 Task: Create List Brand Identity Evolution in Board Sales Prospecting Platforms and Tools to Workspace Advertising Agencies. Create List Brand Identity Rollout in Board Customer Segmentation and Analysis to Workspace Advertising Agencies. Create List Brand Identity Rebranding in Board Social Media Influencer Ambassador Program Creation and Management to Workspace Advertising Agencies
Action: Mouse moved to (408, 138)
Screenshot: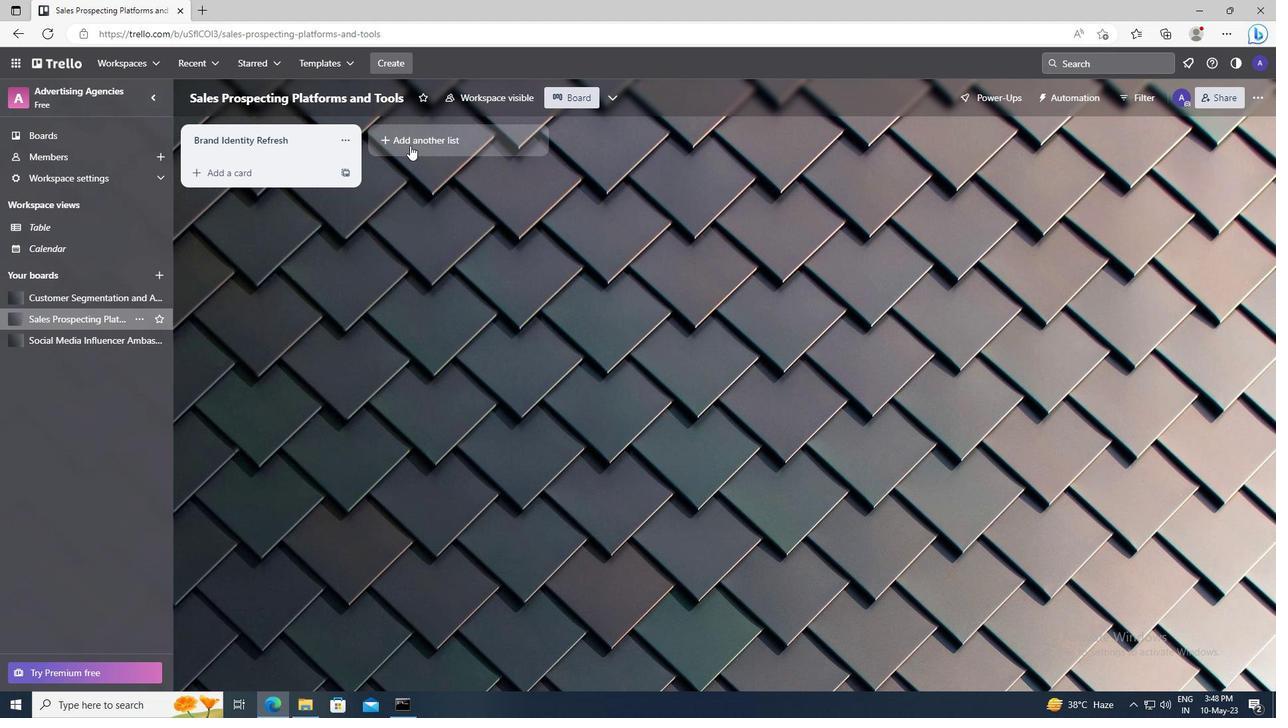 
Action: Mouse pressed left at (408, 138)
Screenshot: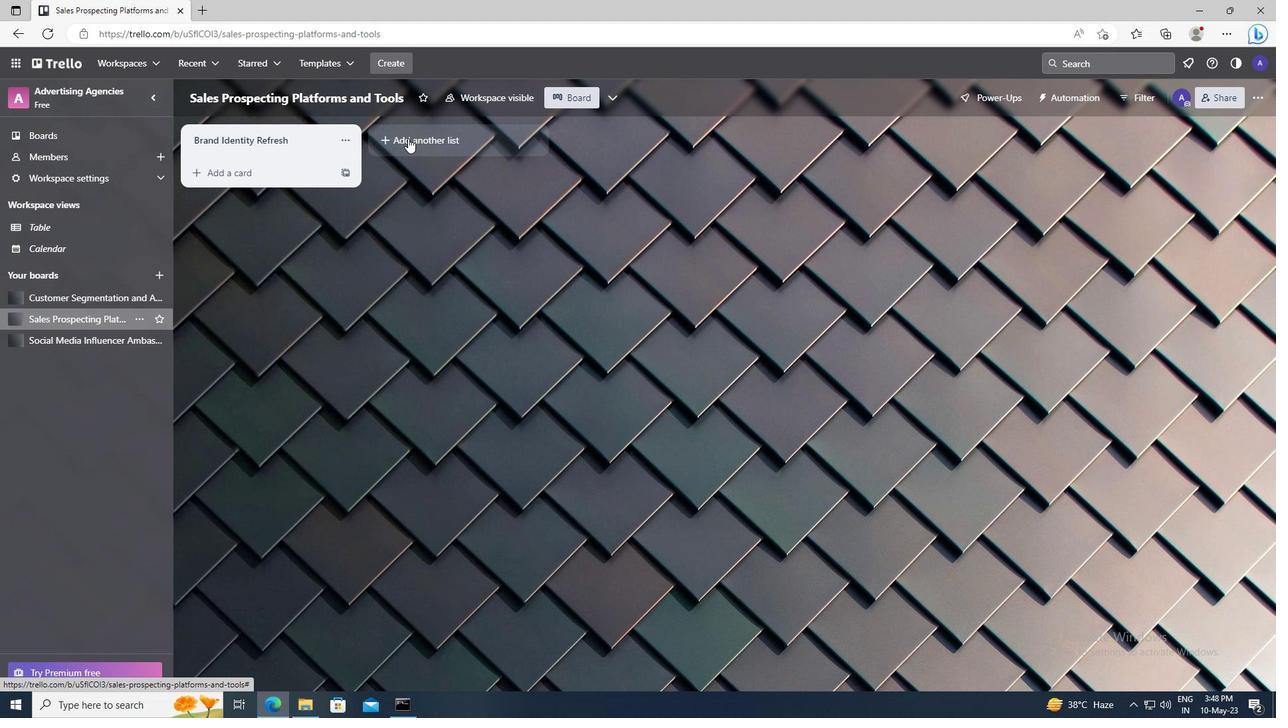 
Action: Key pressed <Key.shift>BRAND<Key.space><Key.shift><Key.shift>IDENTITY<Key.space><Key.shift>EVOLUTION
Screenshot: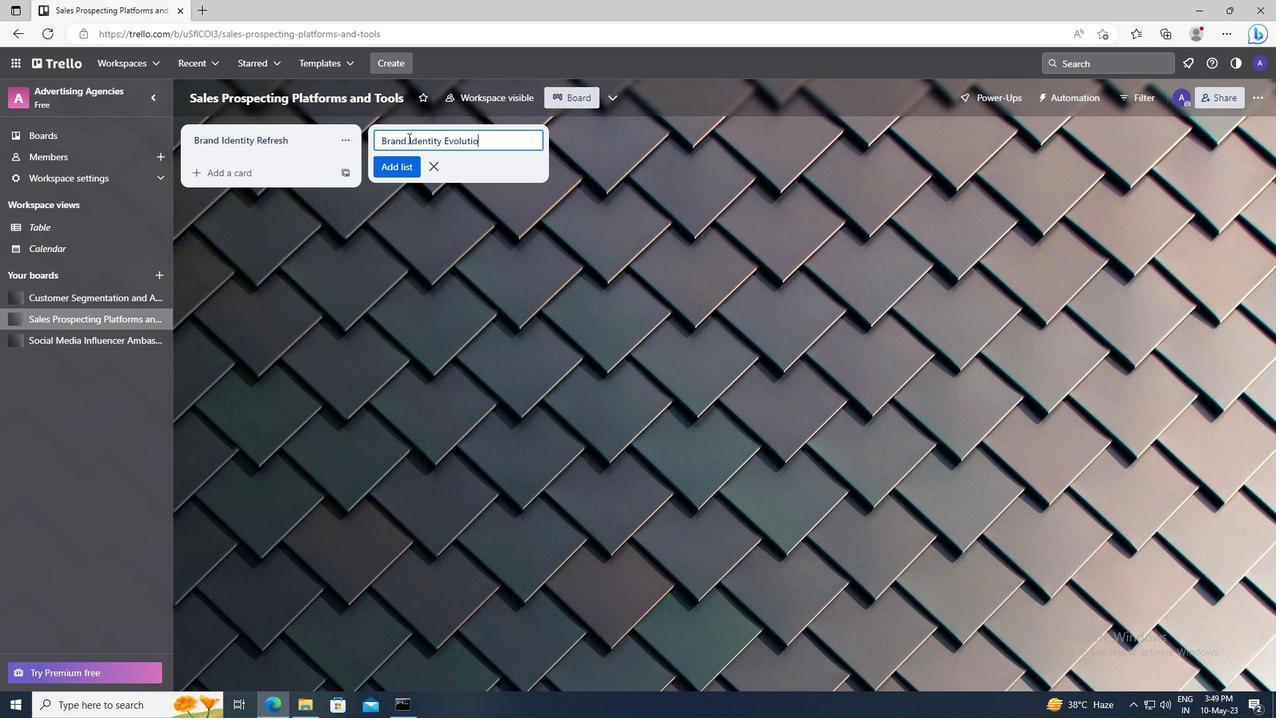 
Action: Mouse moved to (401, 168)
Screenshot: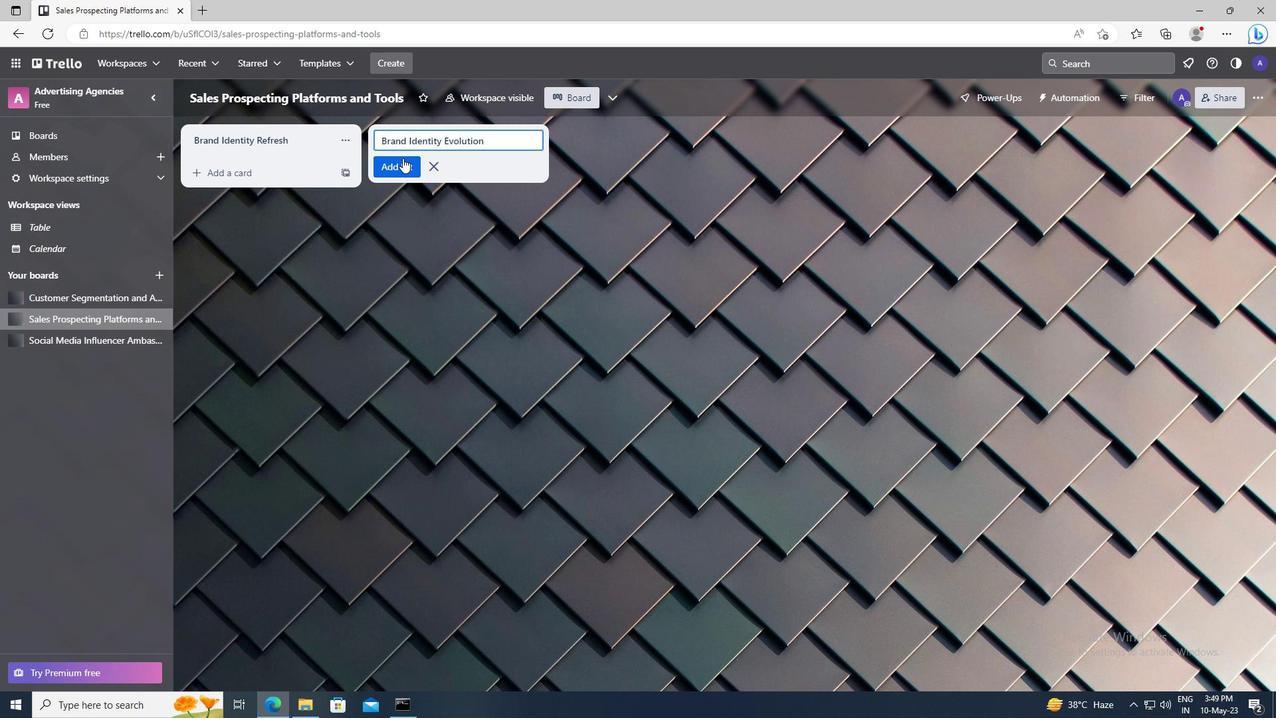 
Action: Mouse pressed left at (401, 168)
Screenshot: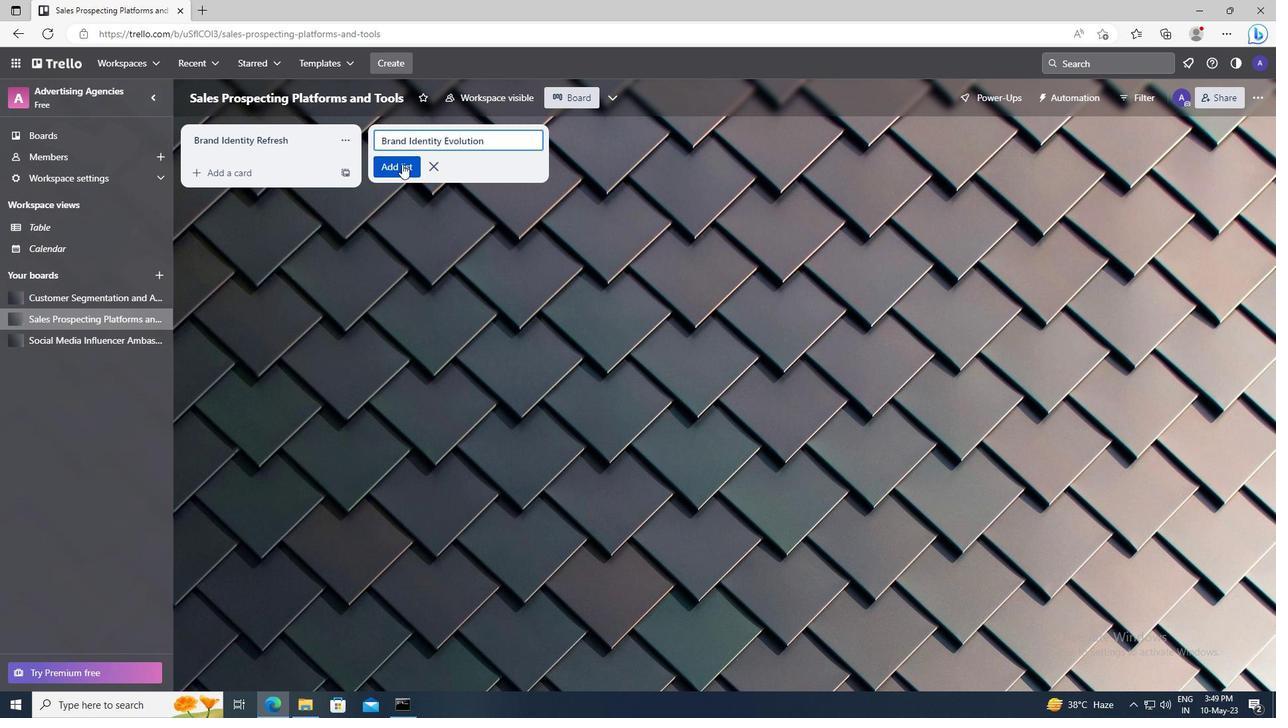 
Action: Mouse moved to (105, 295)
Screenshot: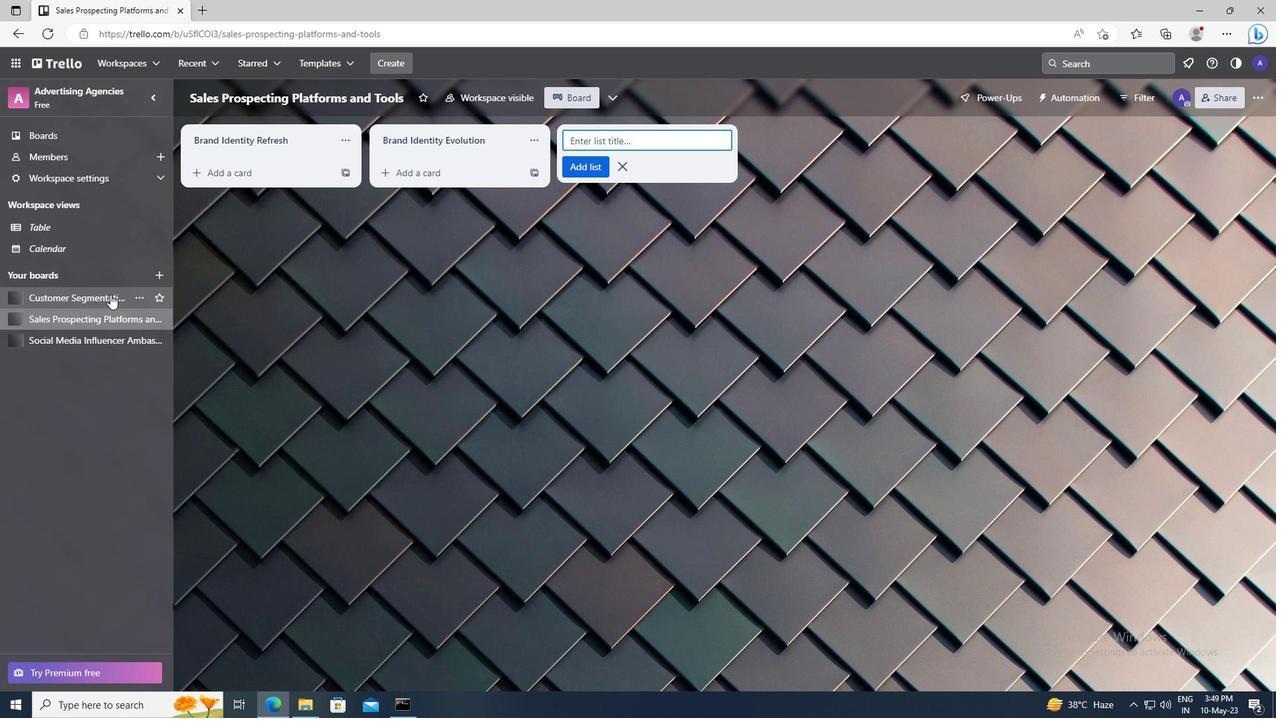 
Action: Mouse pressed left at (105, 295)
Screenshot: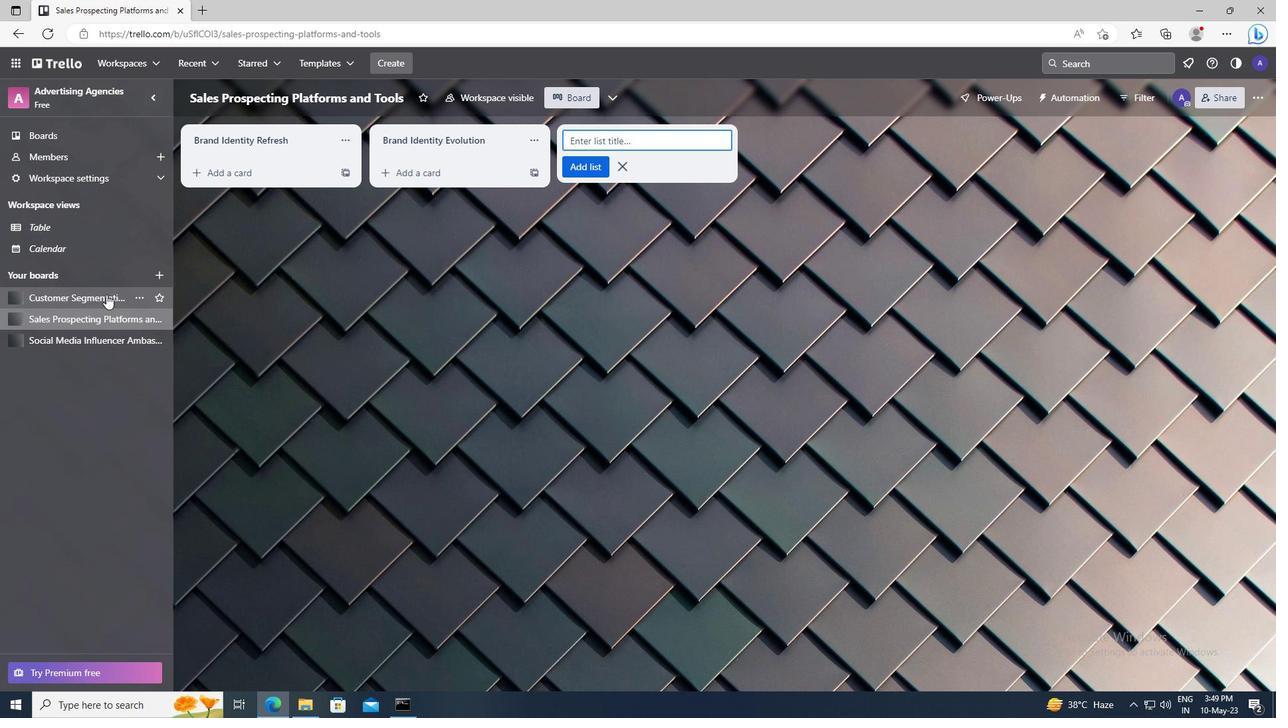 
Action: Mouse moved to (403, 142)
Screenshot: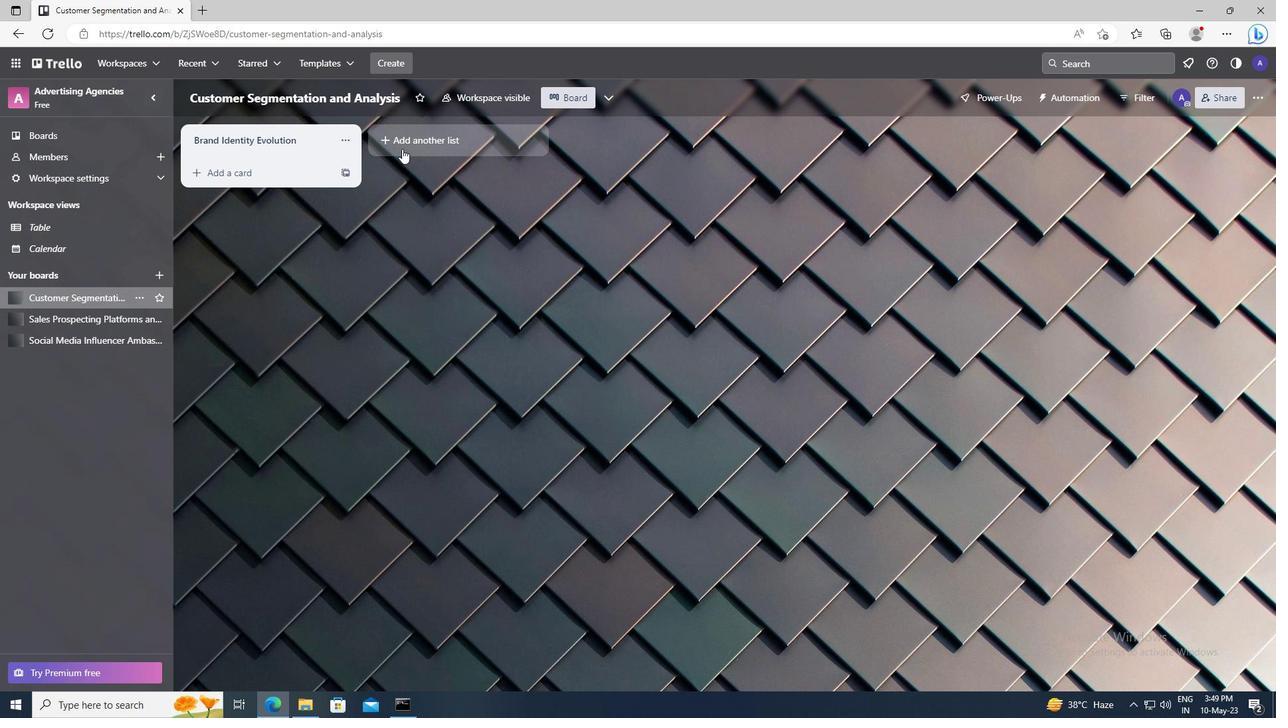 
Action: Mouse pressed left at (403, 142)
Screenshot: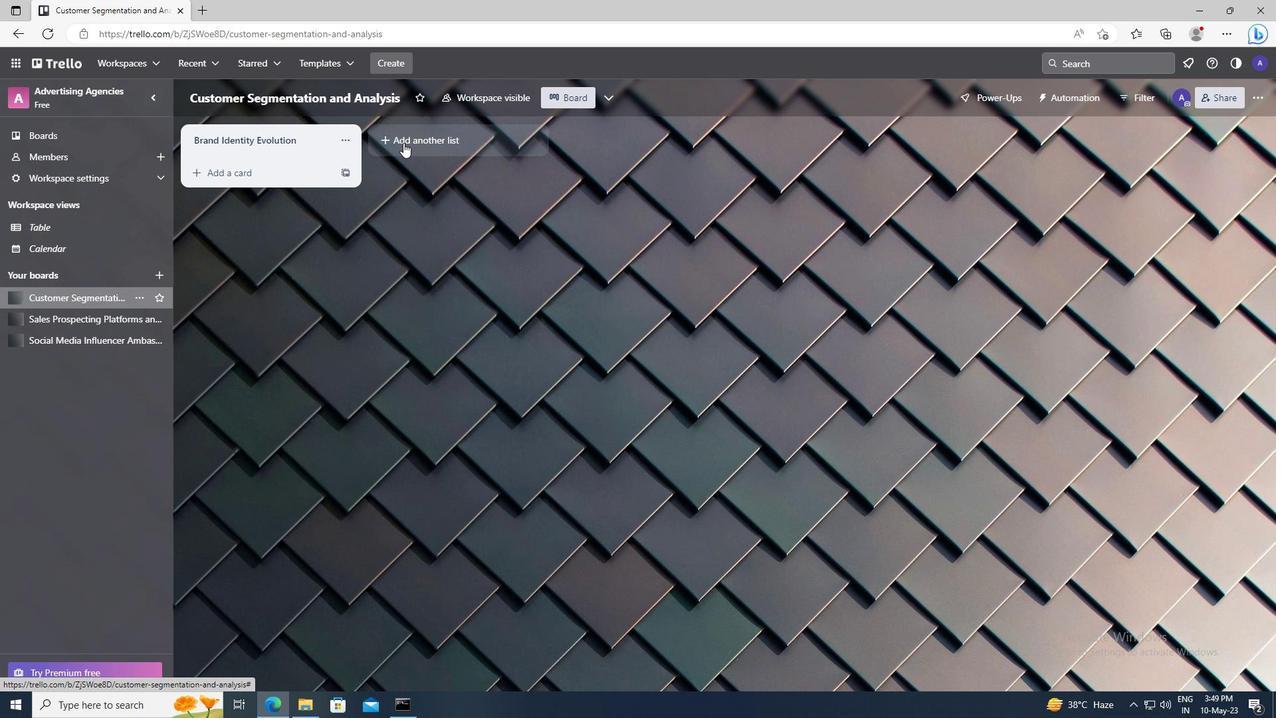 
Action: Mouse moved to (402, 142)
Screenshot: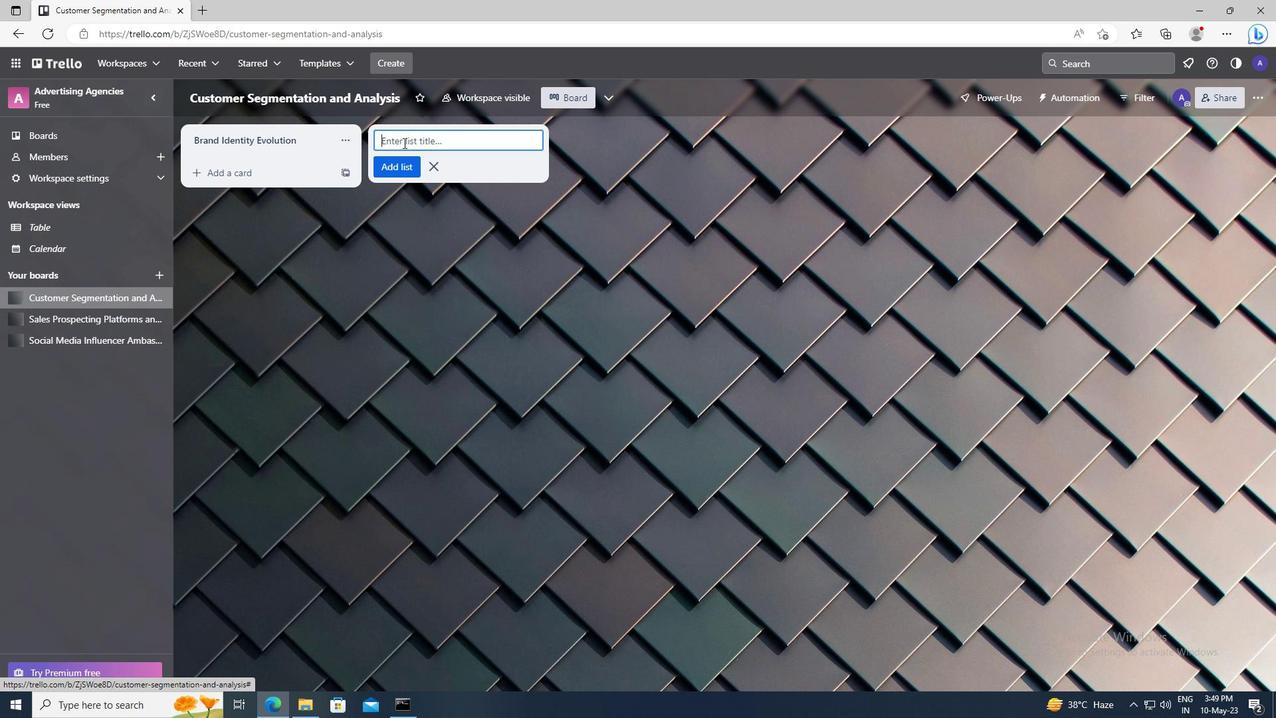 
Action: Key pressed <Key.shift>BRAND<Key.space><Key.shift>IDENTITY<Key.space><Key.shift>ROLLOUT
Screenshot: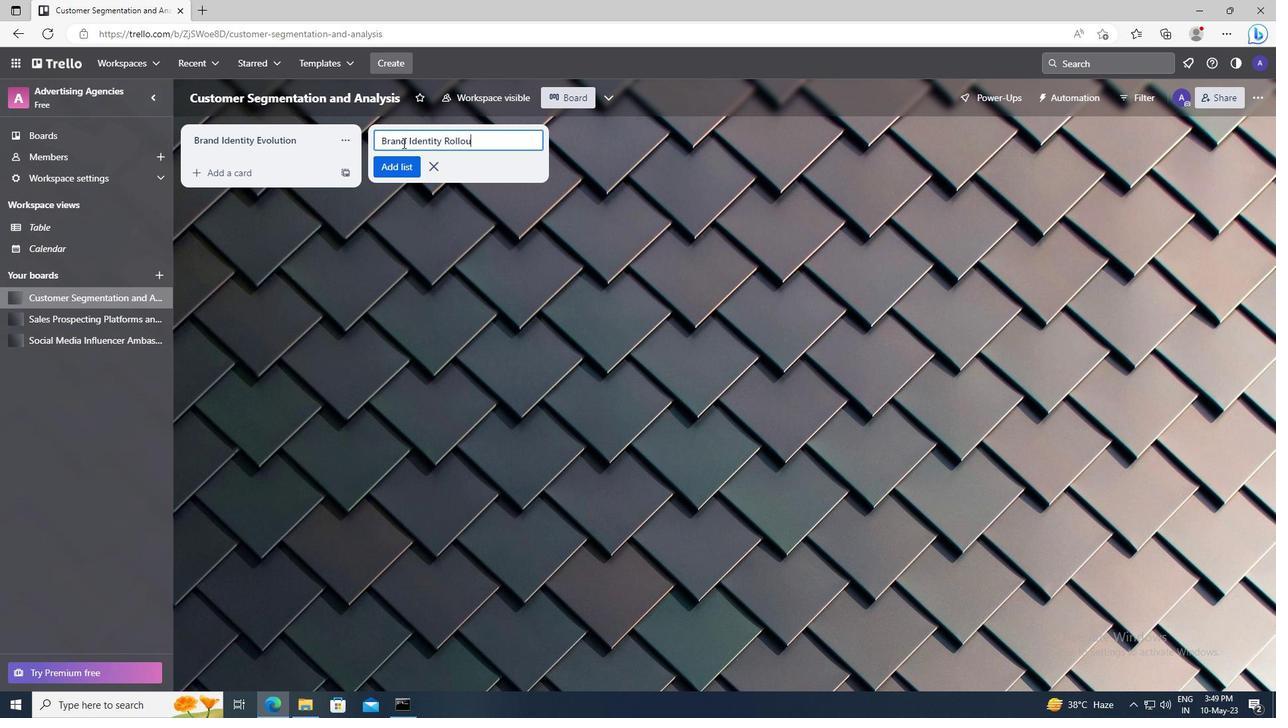 
Action: Mouse moved to (398, 163)
Screenshot: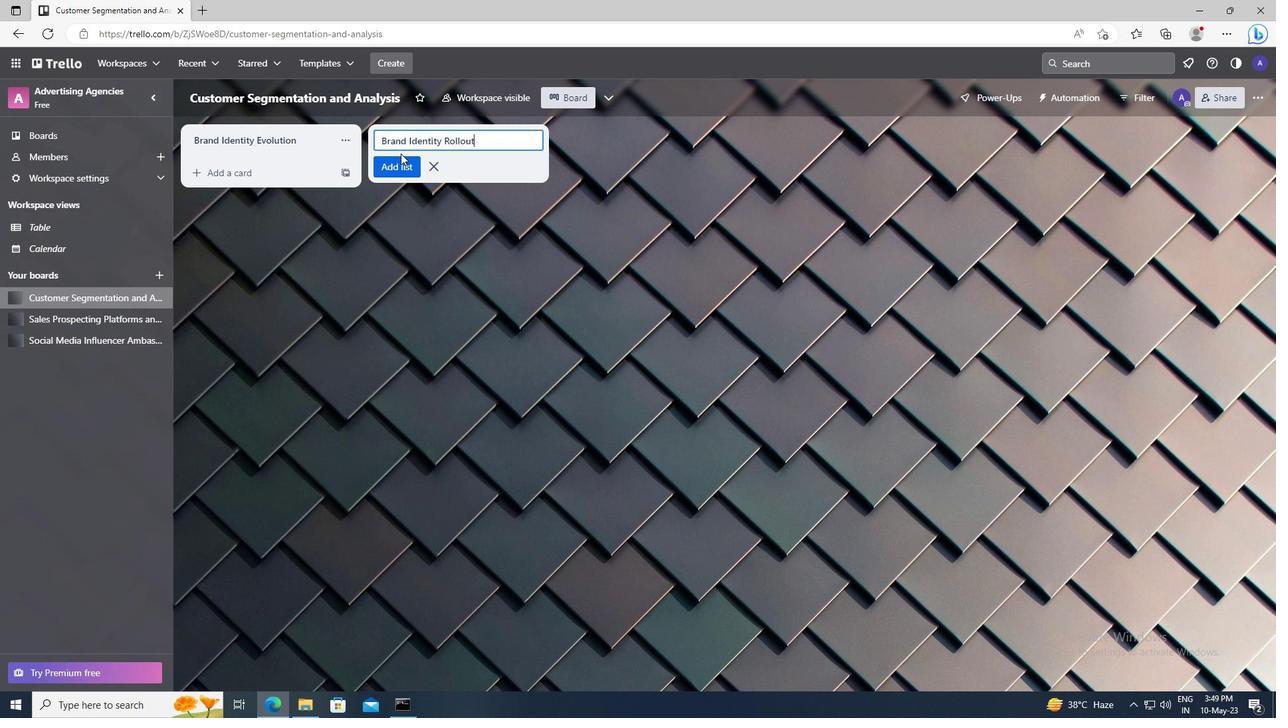 
Action: Mouse pressed left at (398, 163)
Screenshot: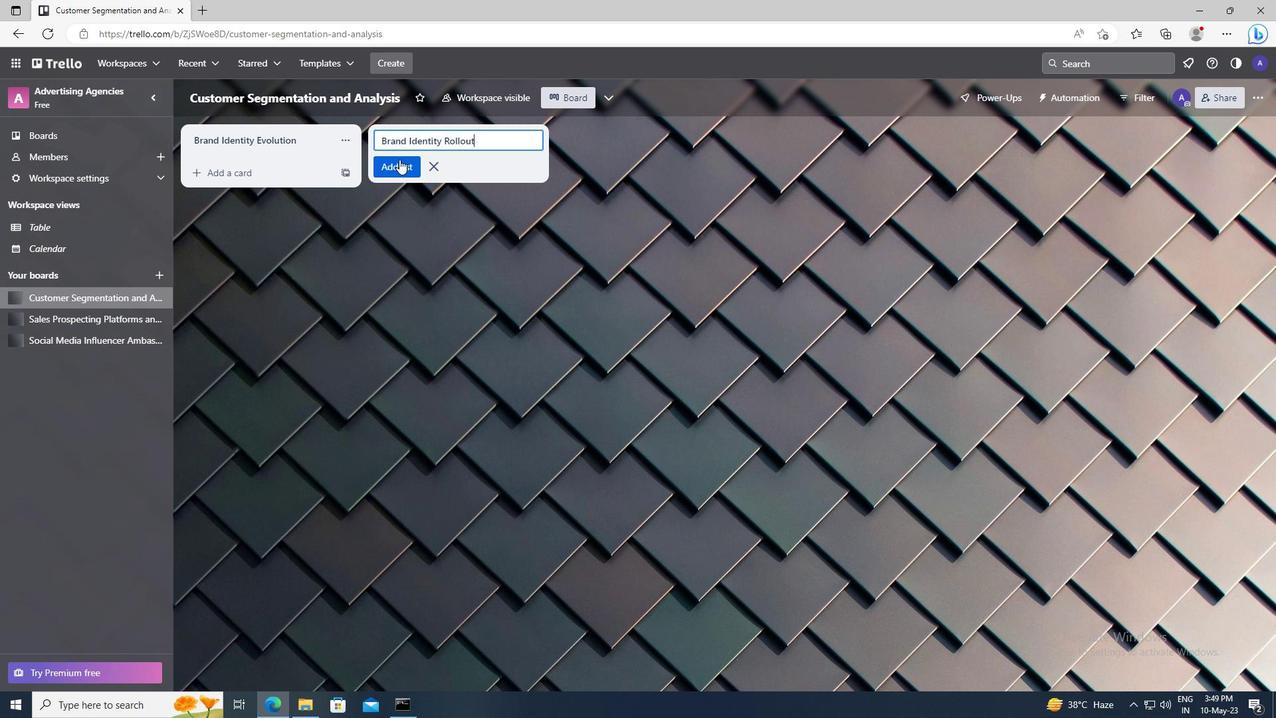 
Action: Mouse moved to (77, 340)
Screenshot: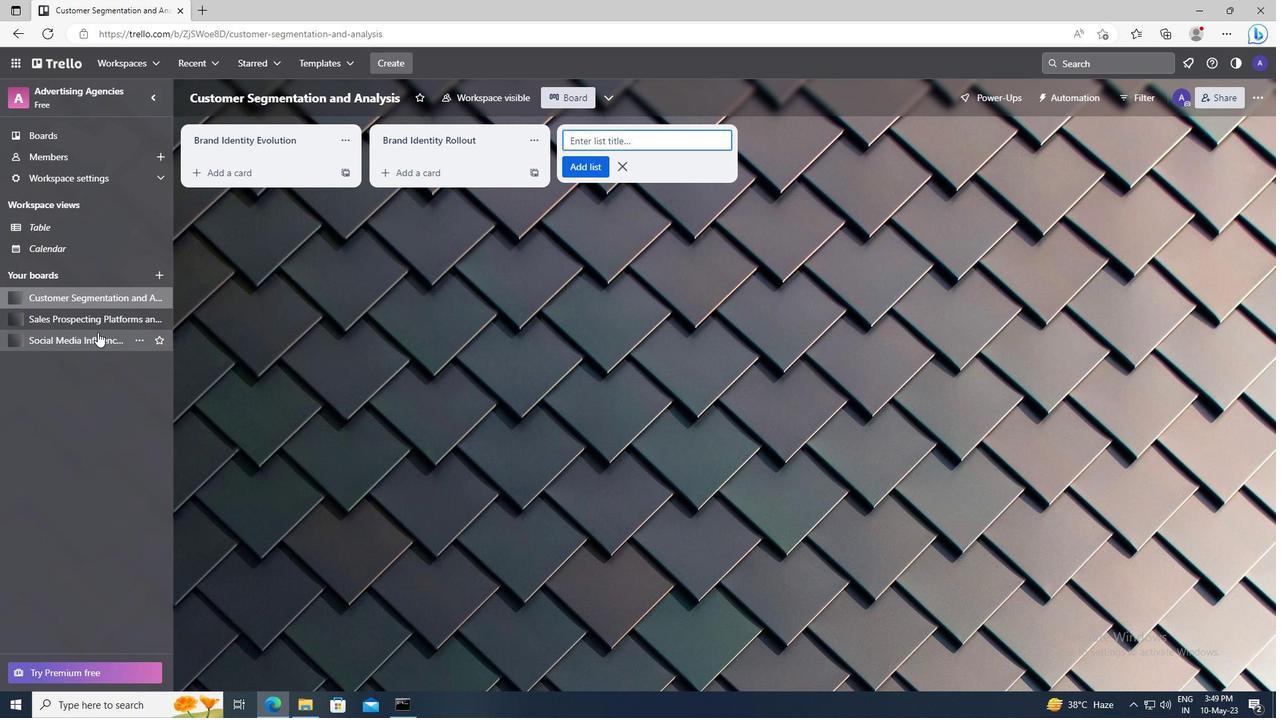 
Action: Mouse pressed left at (77, 340)
Screenshot: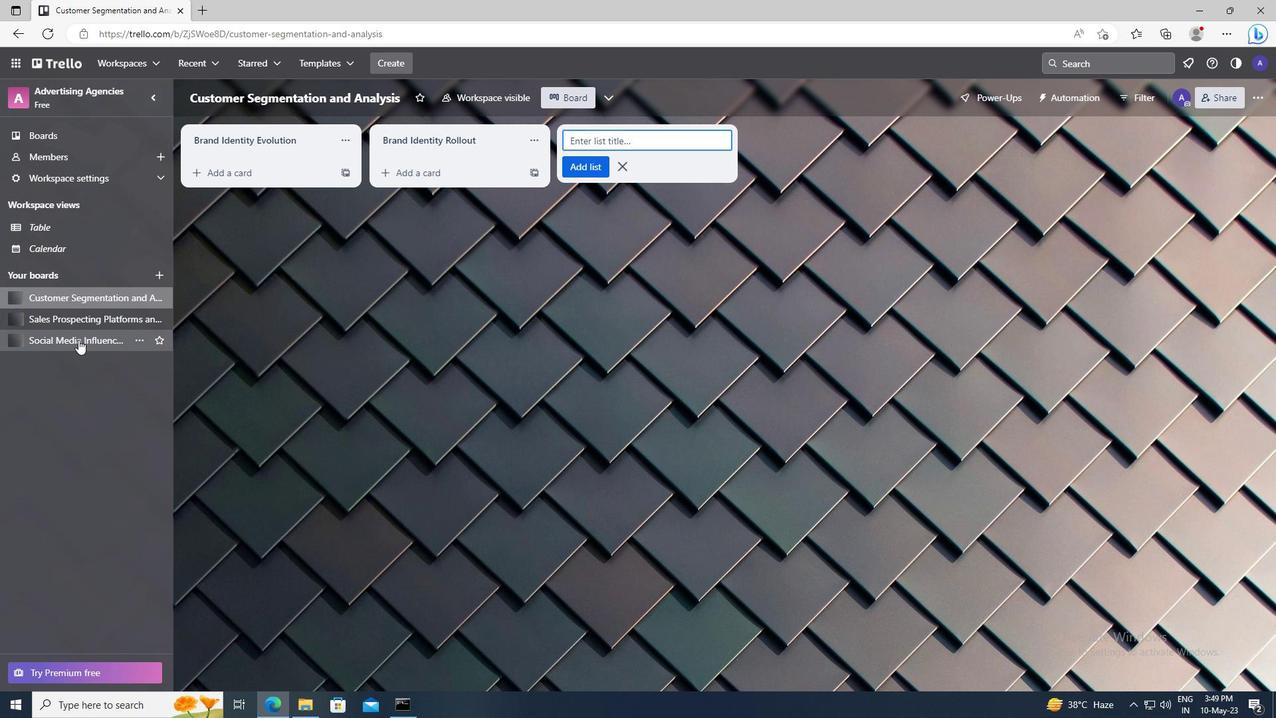 
Action: Mouse moved to (407, 145)
Screenshot: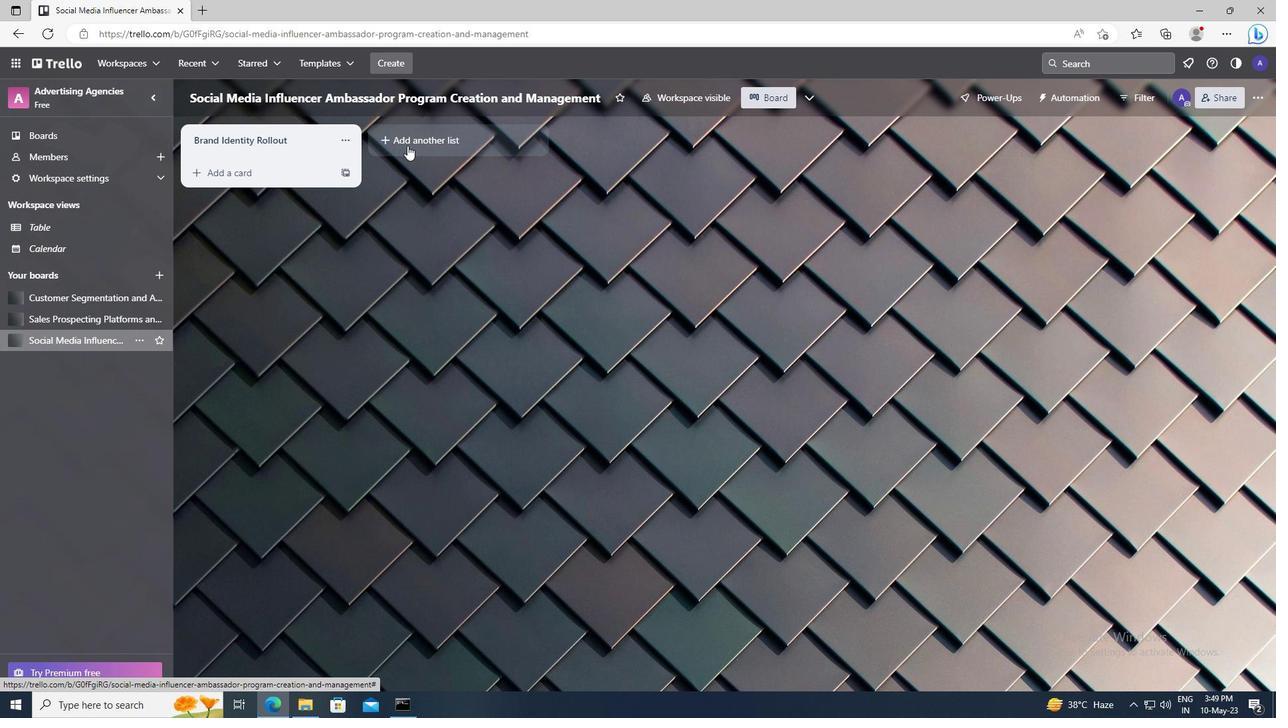 
Action: Mouse pressed left at (407, 145)
Screenshot: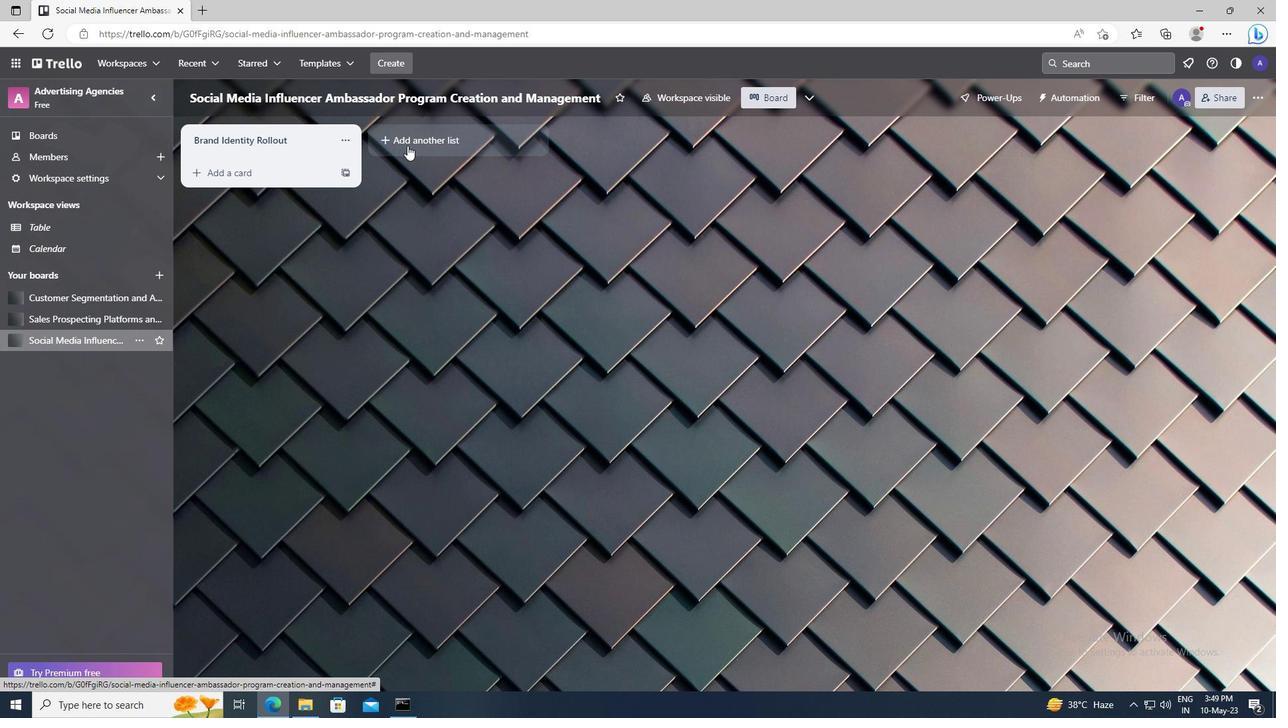 
Action: Mouse moved to (408, 144)
Screenshot: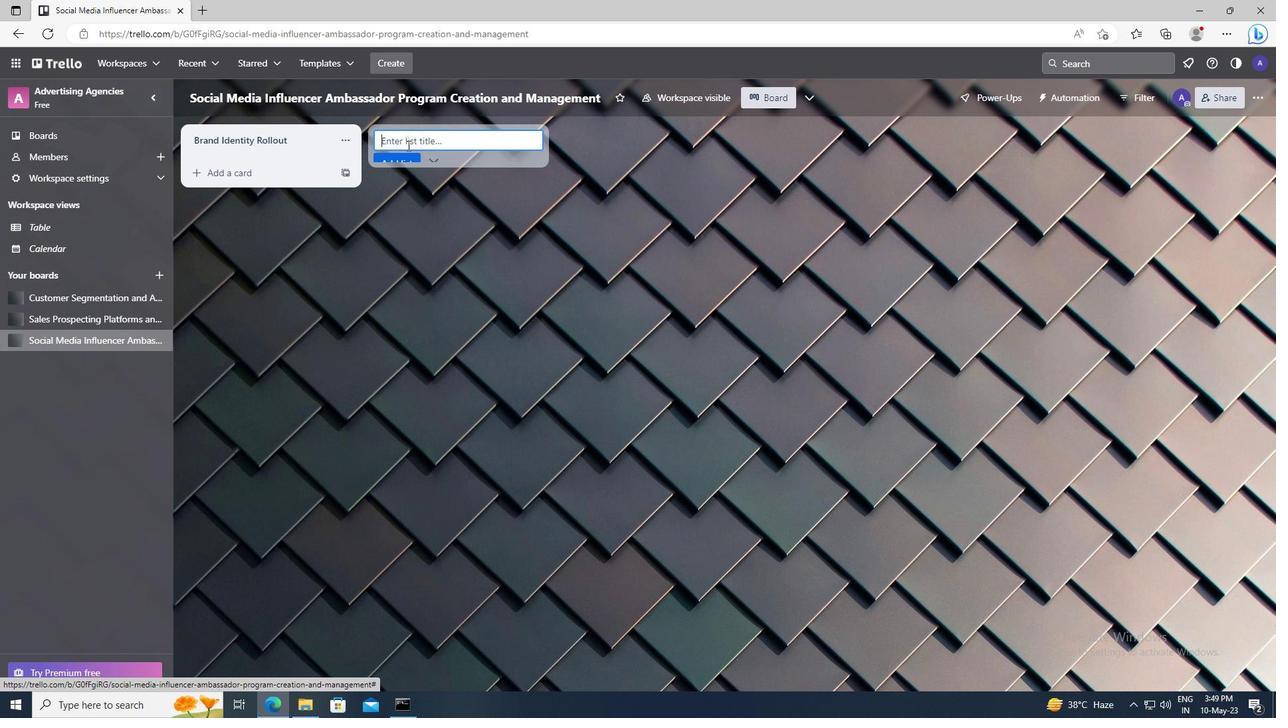 
Action: Key pressed <Key.shift>BRAND<Key.space><Key.shift>IDENTITY<Key.space><Key.shift>REBRANDING
Screenshot: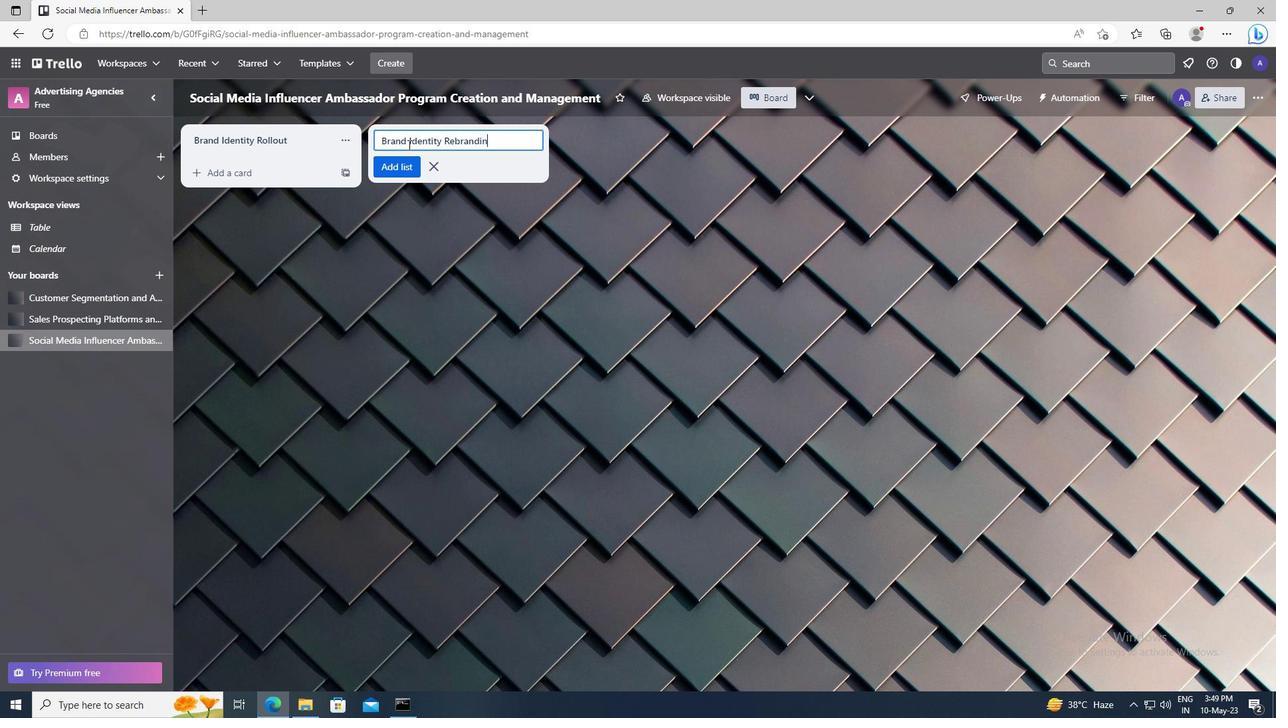 
Action: Mouse moved to (400, 162)
Screenshot: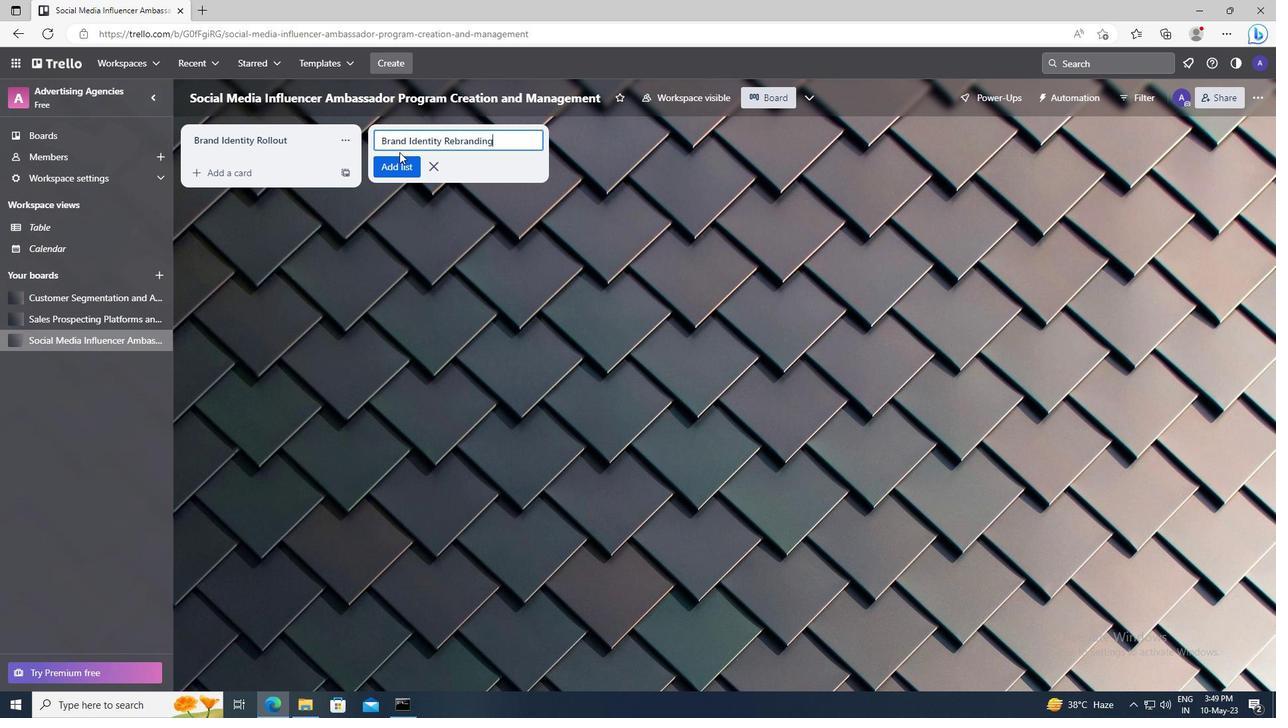 
Action: Mouse pressed left at (400, 162)
Screenshot: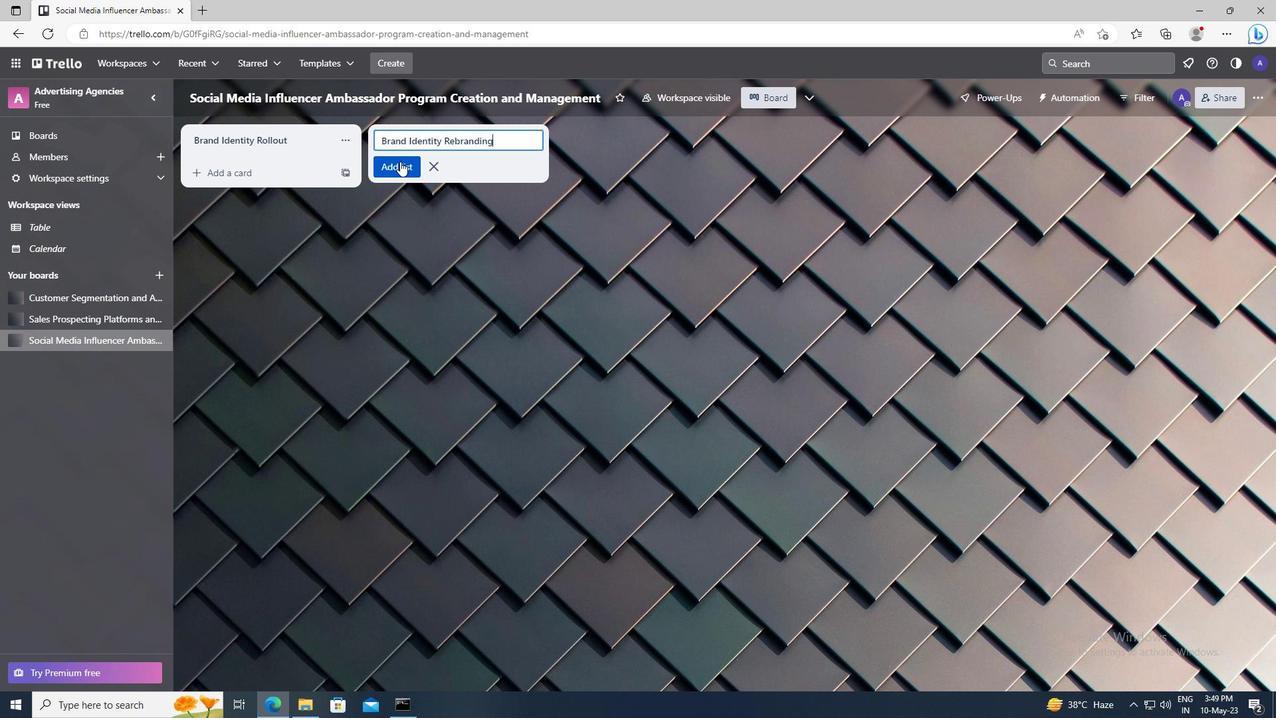 
